 Task: Increase the Hue of the video effects.
Action: Mouse moved to (98, 11)
Screenshot: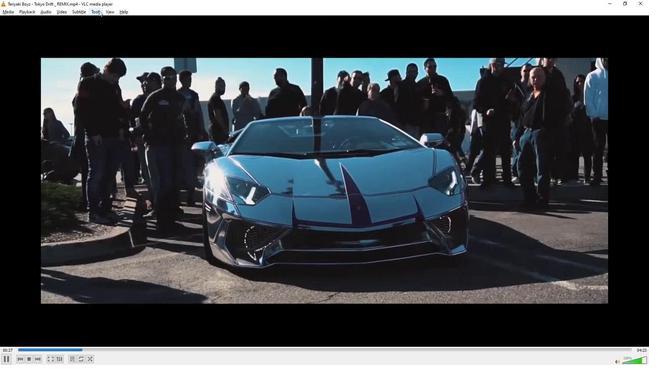 
Action: Mouse pressed left at (98, 11)
Screenshot: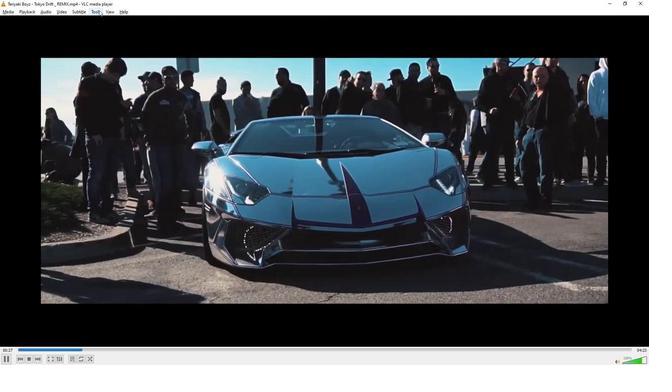 
Action: Mouse moved to (101, 19)
Screenshot: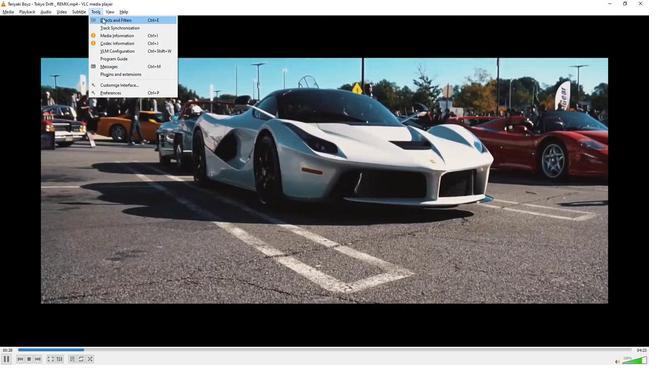 
Action: Mouse pressed left at (101, 19)
Screenshot: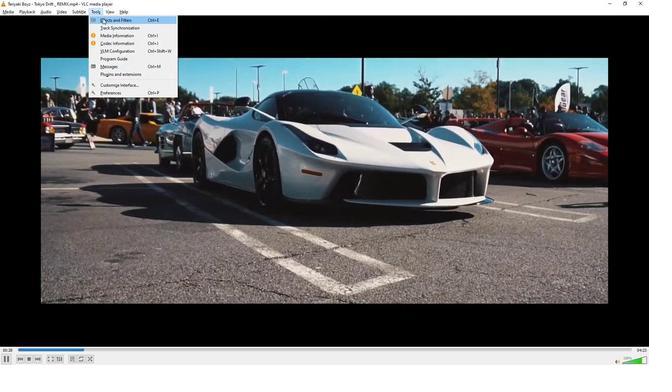 
Action: Mouse moved to (74, 55)
Screenshot: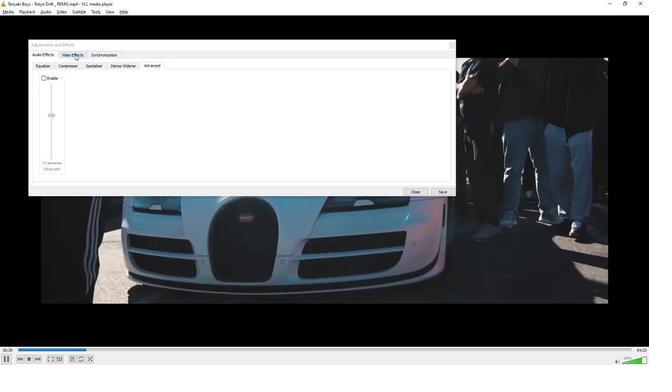 
Action: Mouse pressed left at (74, 55)
Screenshot: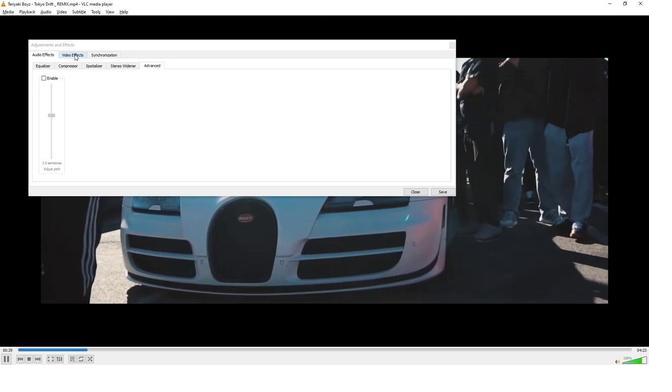 
Action: Mouse moved to (41, 74)
Screenshot: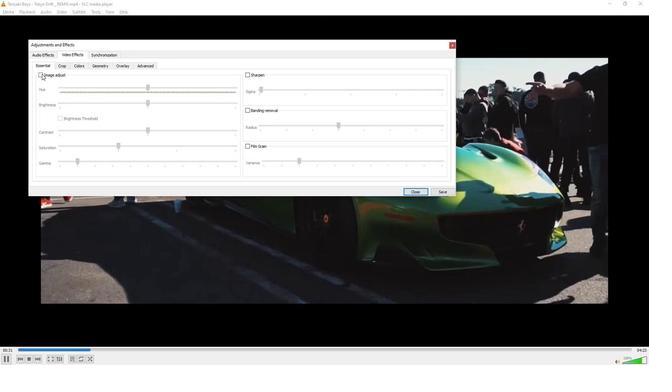 
Action: Mouse pressed left at (41, 74)
Screenshot: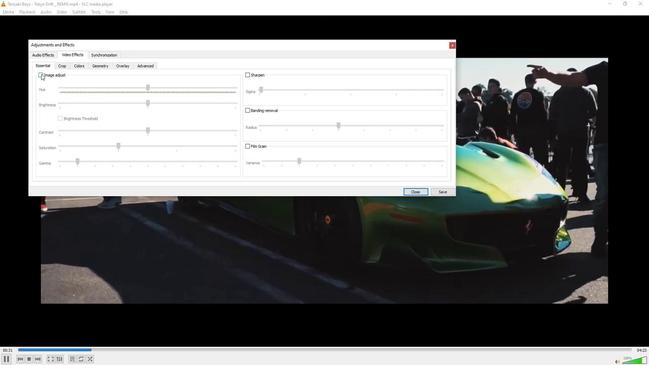 
Action: Mouse moved to (147, 88)
Screenshot: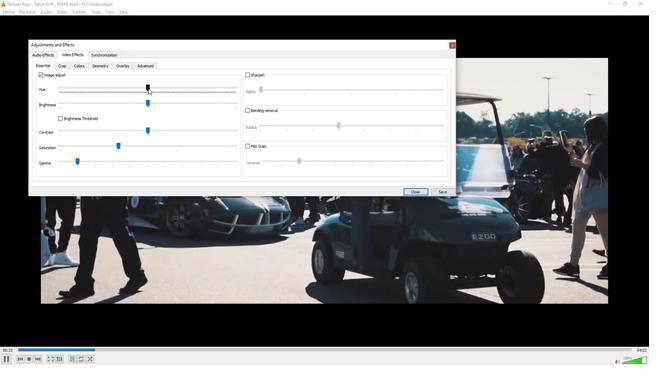 
Action: Mouse pressed left at (147, 88)
Screenshot: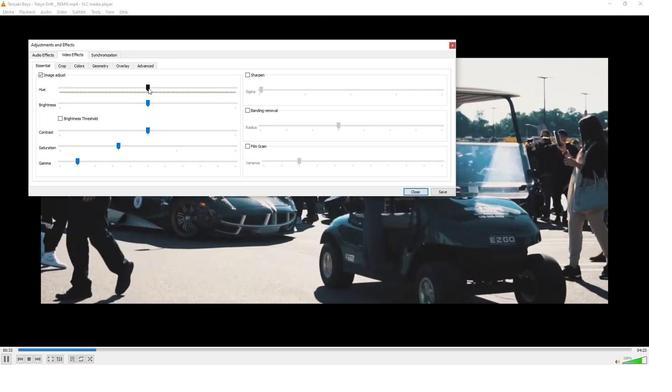
Action: Mouse moved to (211, 269)
Screenshot: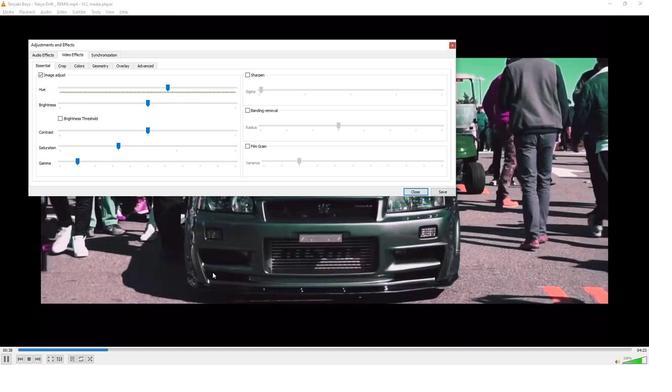 
